 Task: Create "Digital Experiences" by using the "Salesforce Tabs + Visualforce" template.
Action: Mouse moved to (947, 66)
Screenshot: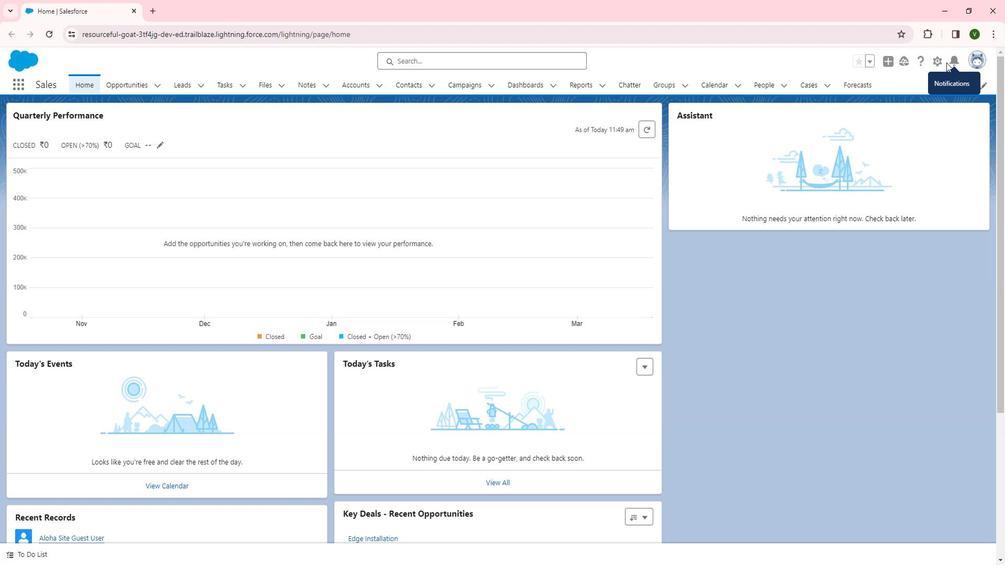 
Action: Mouse pressed left at (947, 66)
Screenshot: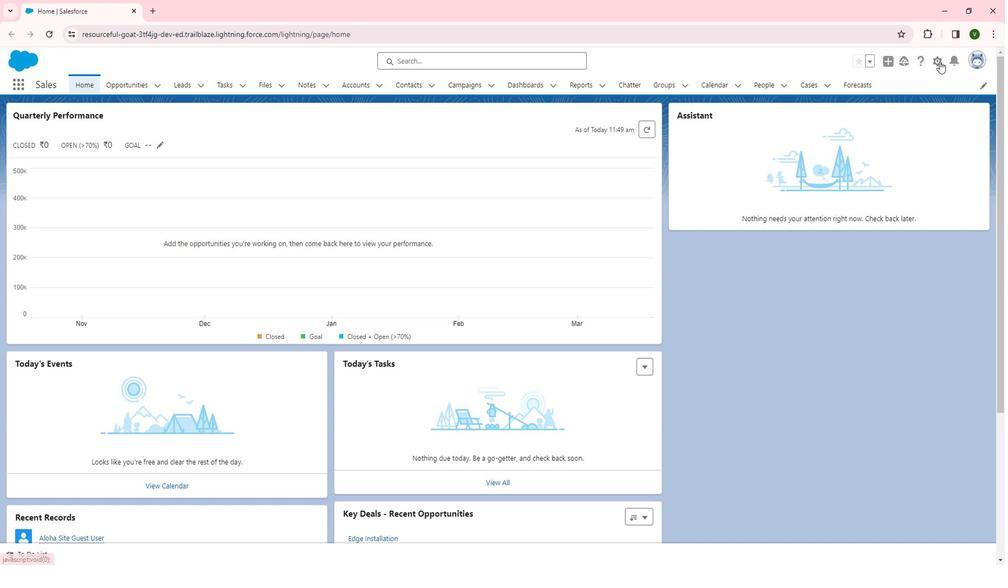 
Action: Mouse moved to (912, 93)
Screenshot: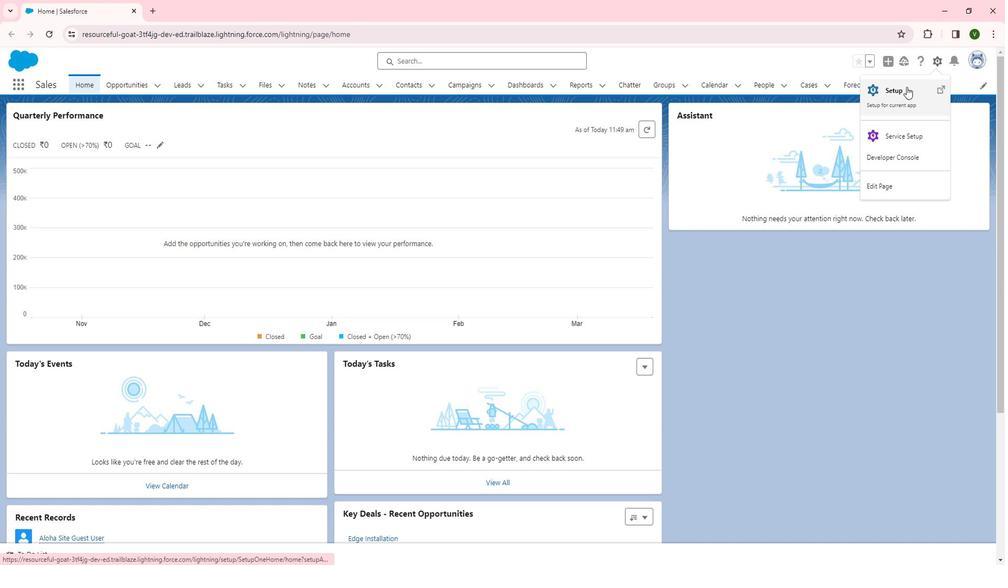 
Action: Mouse pressed left at (912, 93)
Screenshot: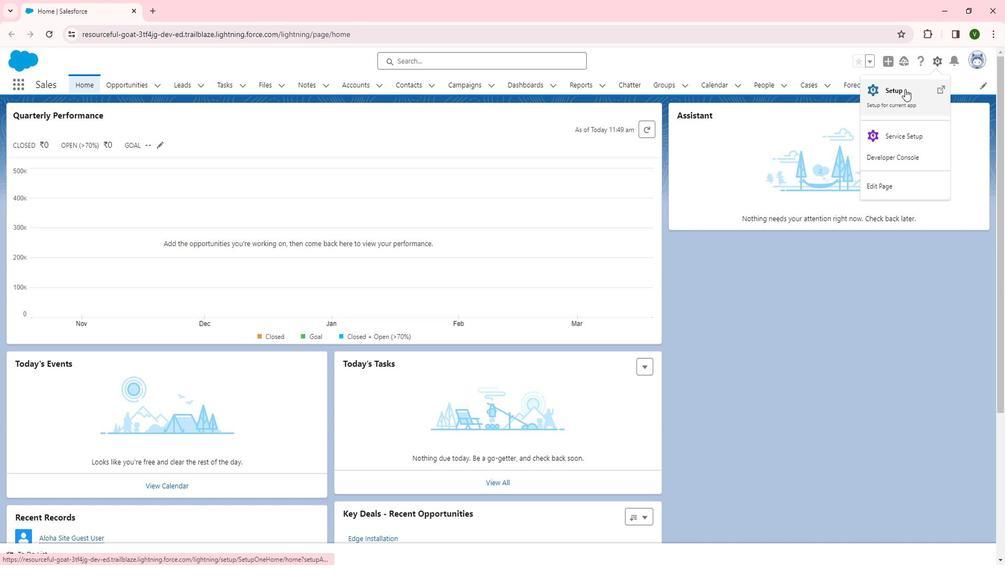 
Action: Mouse moved to (73, 364)
Screenshot: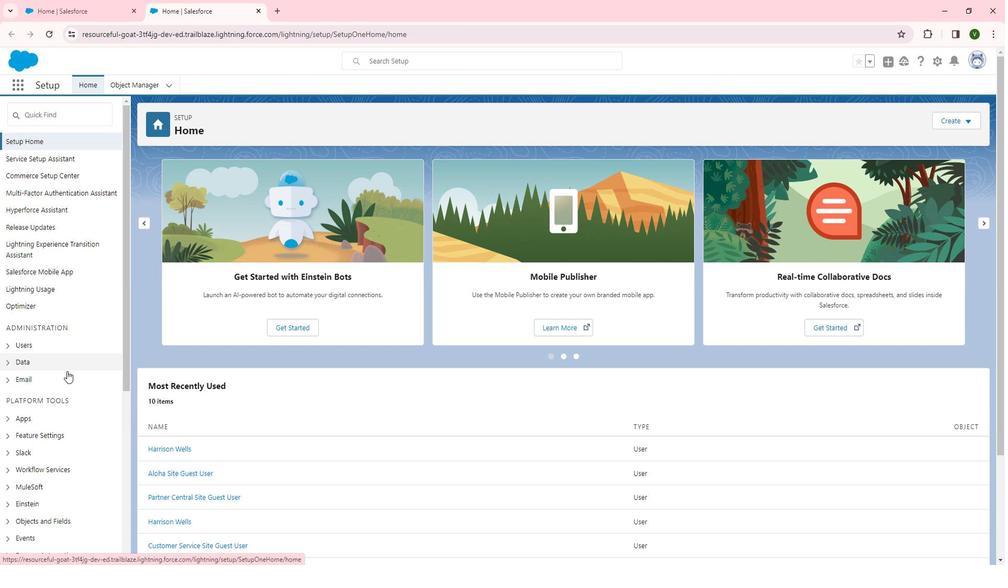 
Action: Mouse scrolled (73, 364) with delta (0, 0)
Screenshot: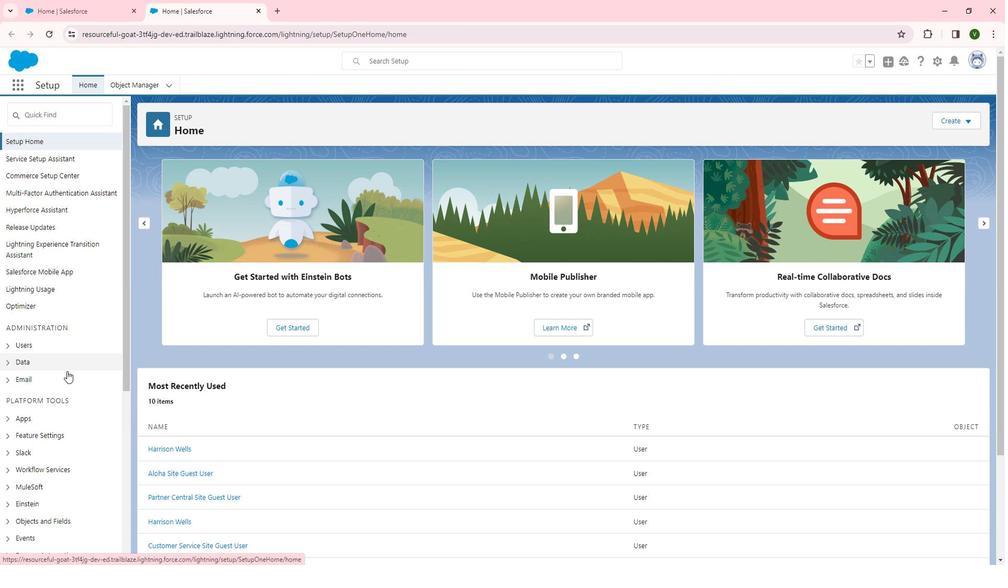
Action: Mouse moved to (72, 365)
Screenshot: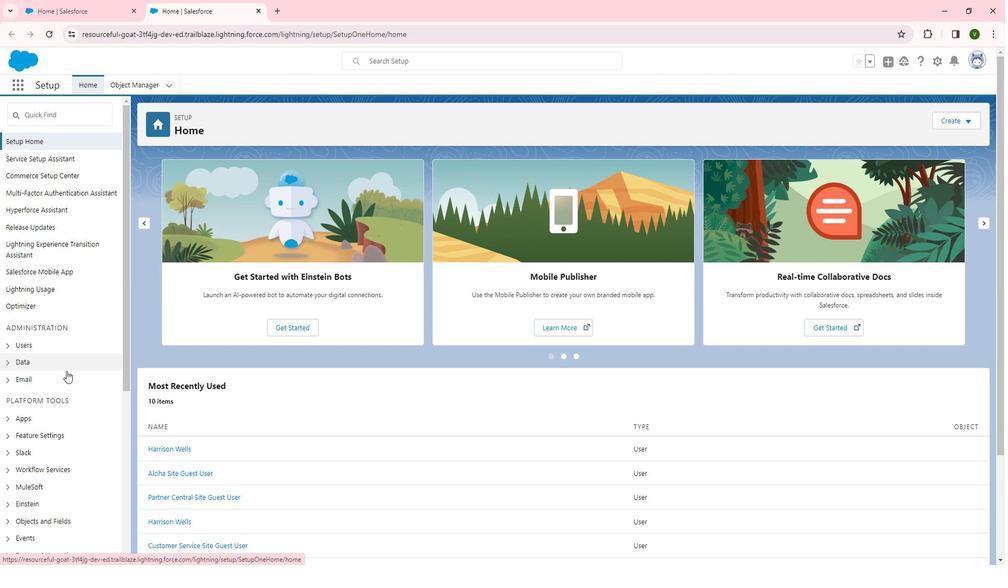 
Action: Mouse scrolled (72, 365) with delta (0, 0)
Screenshot: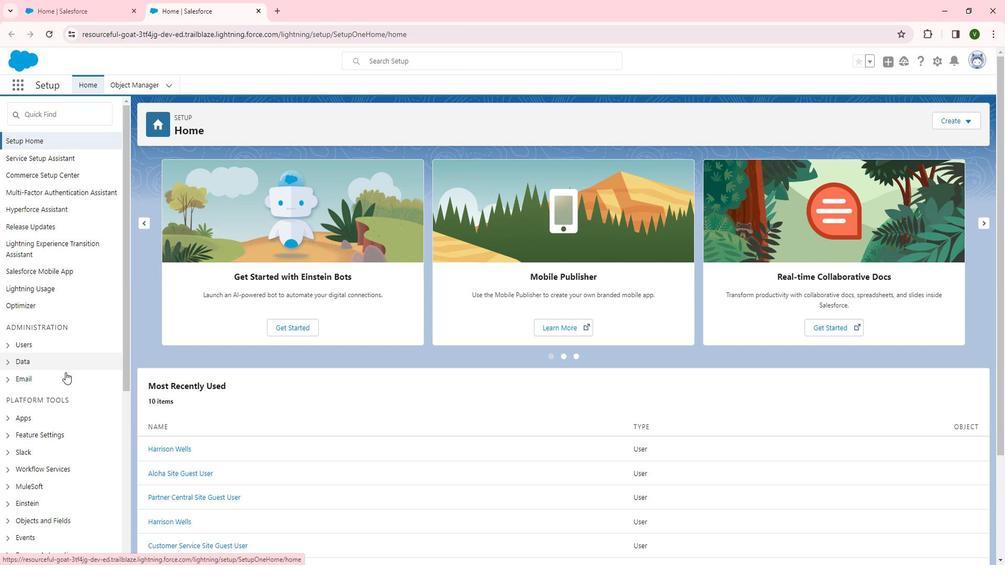 
Action: Mouse moved to (72, 365)
Screenshot: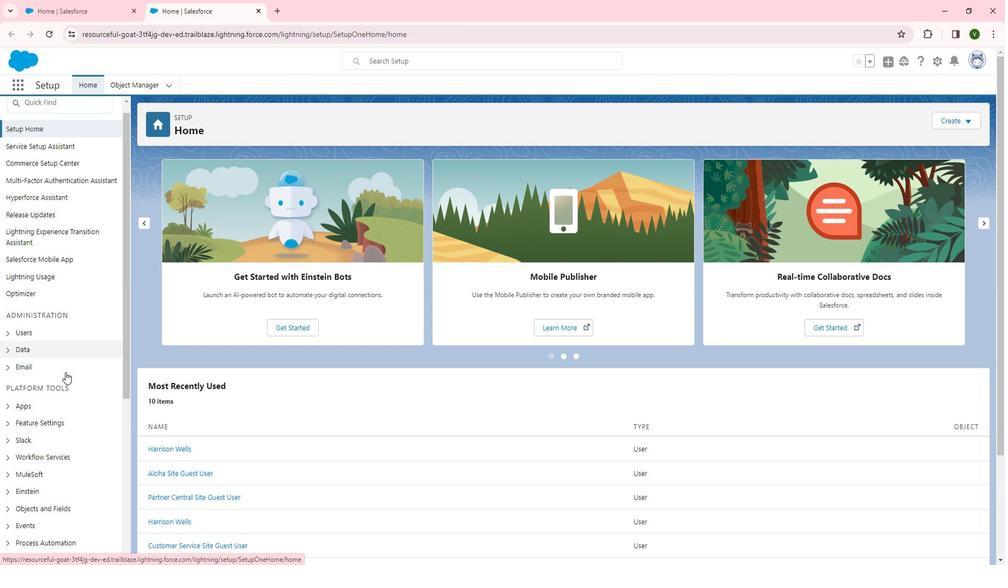 
Action: Mouse scrolled (72, 365) with delta (0, 0)
Screenshot: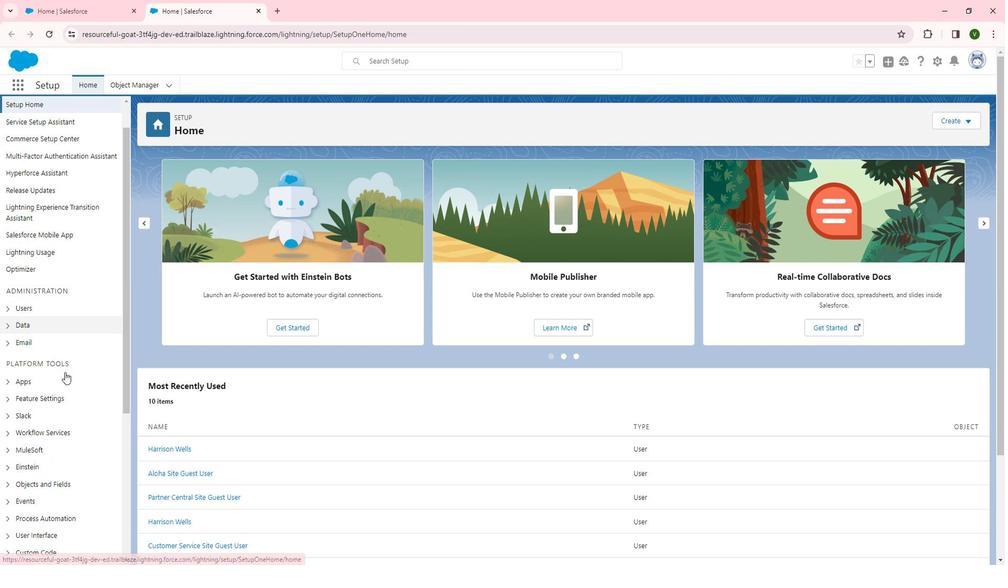 
Action: Mouse moved to (59, 265)
Screenshot: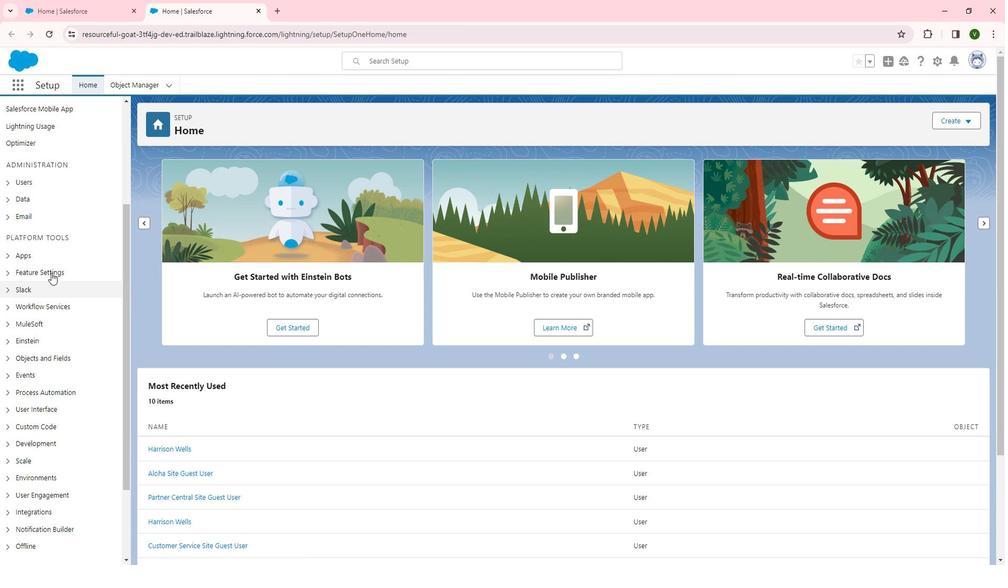 
Action: Mouse pressed left at (59, 265)
Screenshot: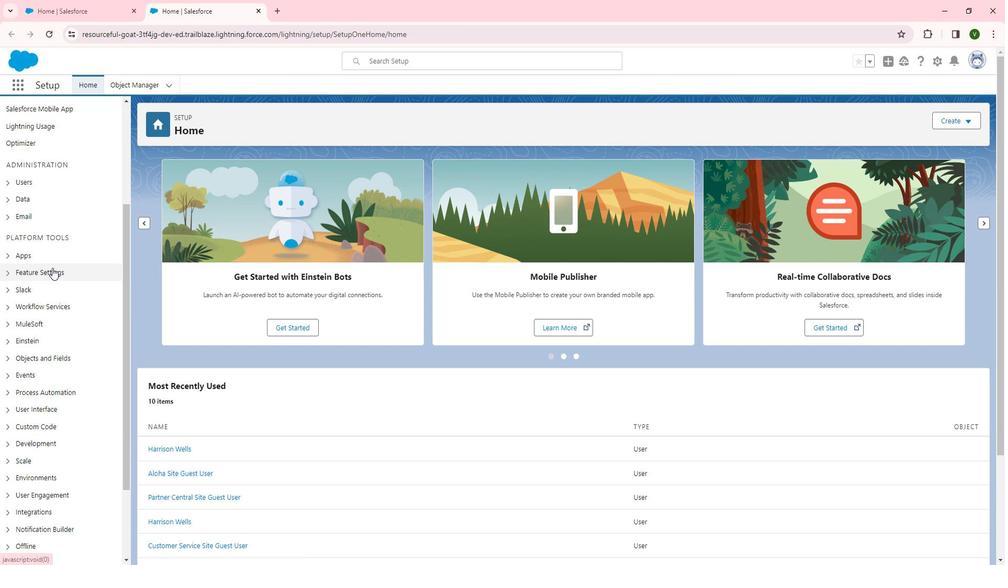 
Action: Mouse moved to (62, 348)
Screenshot: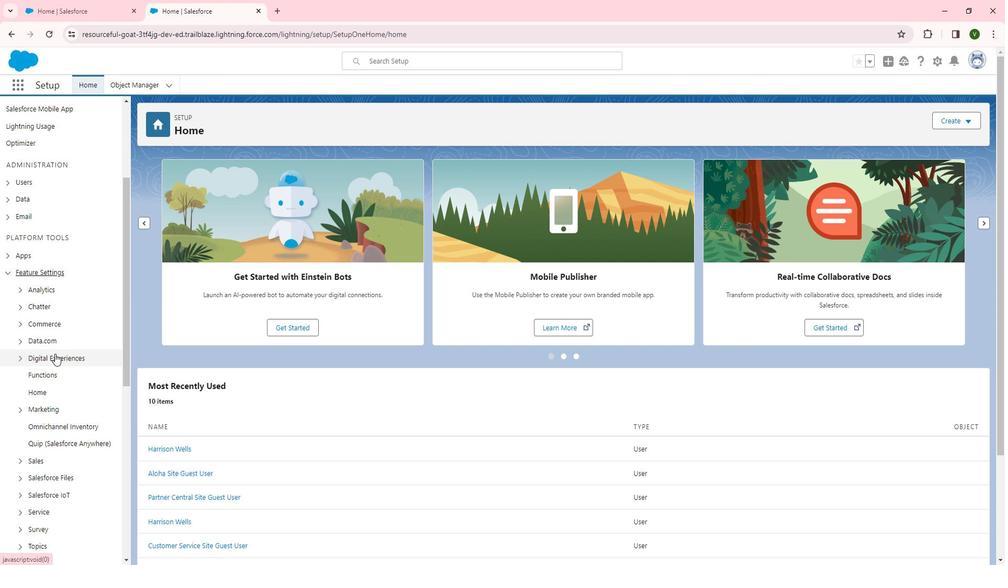 
Action: Mouse pressed left at (62, 348)
Screenshot: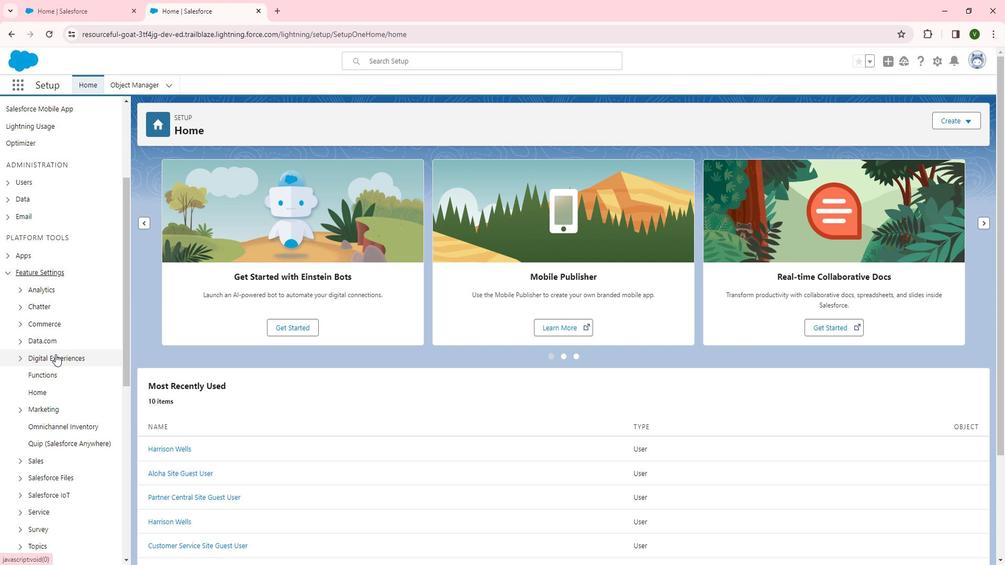 
Action: Mouse moved to (52, 368)
Screenshot: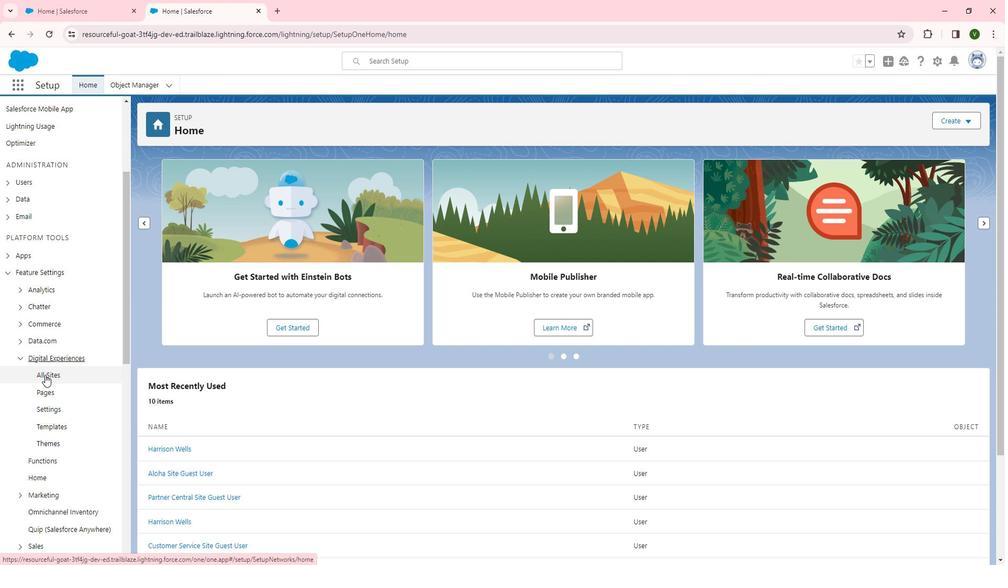 
Action: Mouse pressed left at (52, 368)
Screenshot: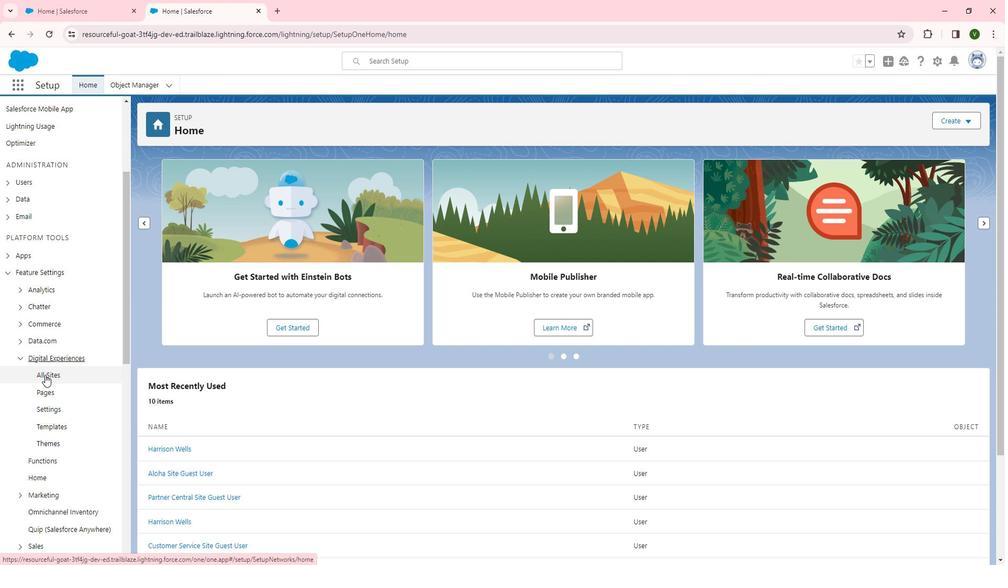 
Action: Mouse moved to (419, 216)
Screenshot: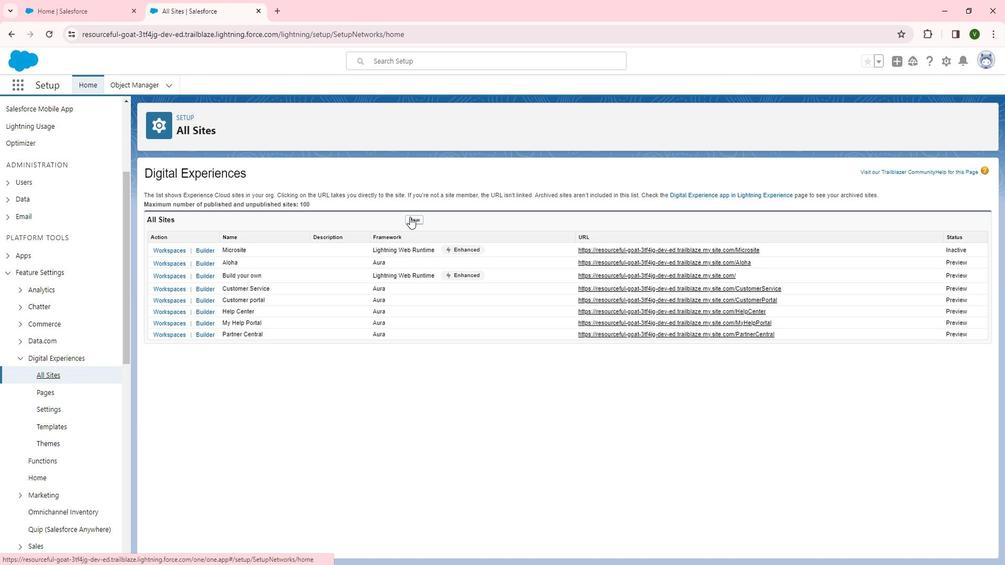 
Action: Mouse pressed left at (419, 216)
Screenshot: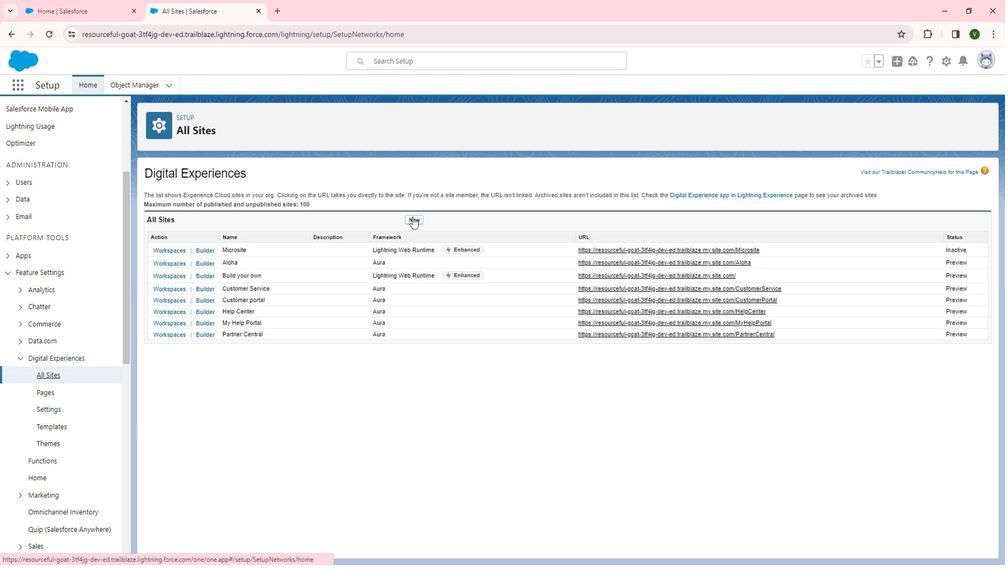 
Action: Mouse moved to (440, 325)
Screenshot: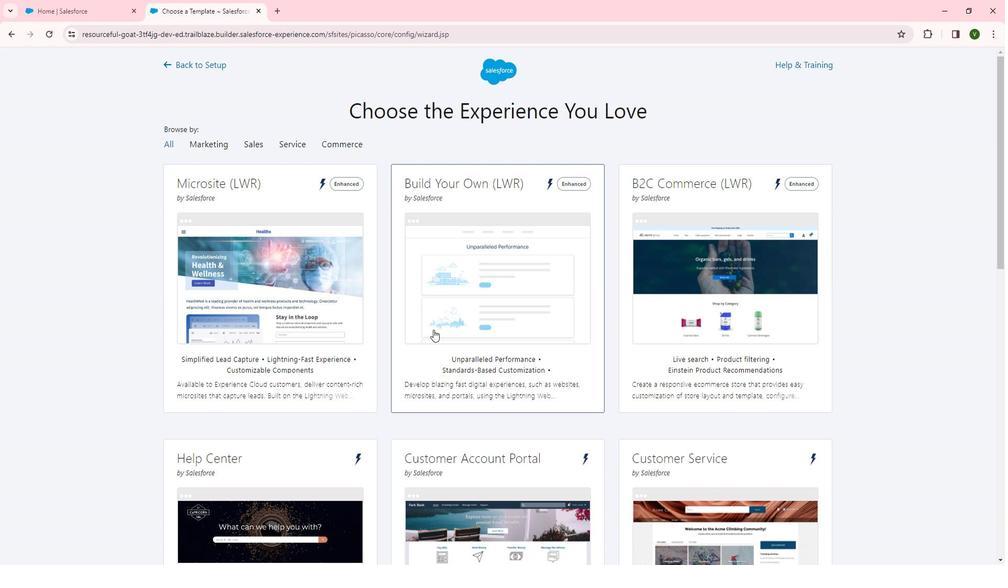 
Action: Mouse scrolled (440, 324) with delta (0, 0)
Screenshot: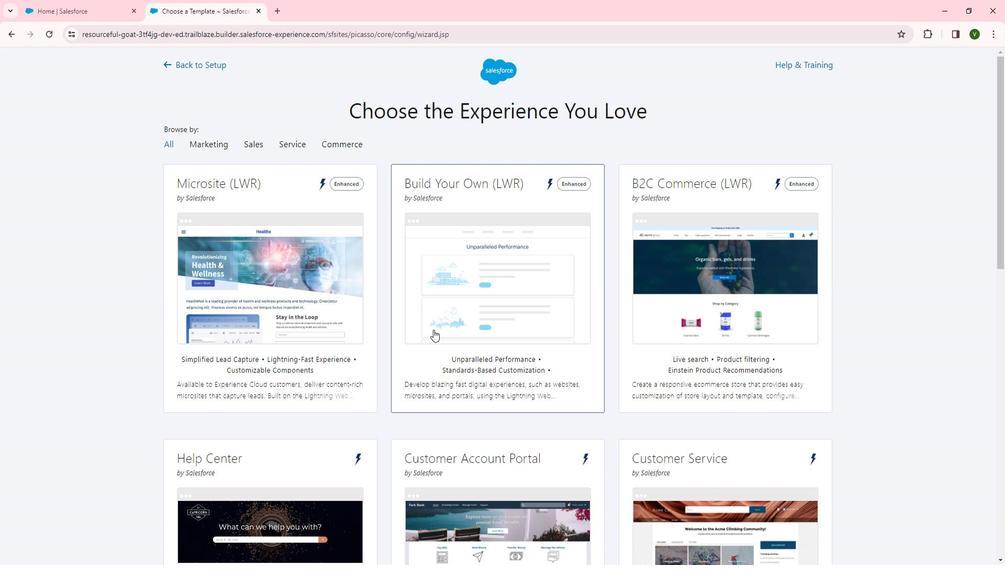 
Action: Mouse scrolled (440, 324) with delta (0, 0)
Screenshot: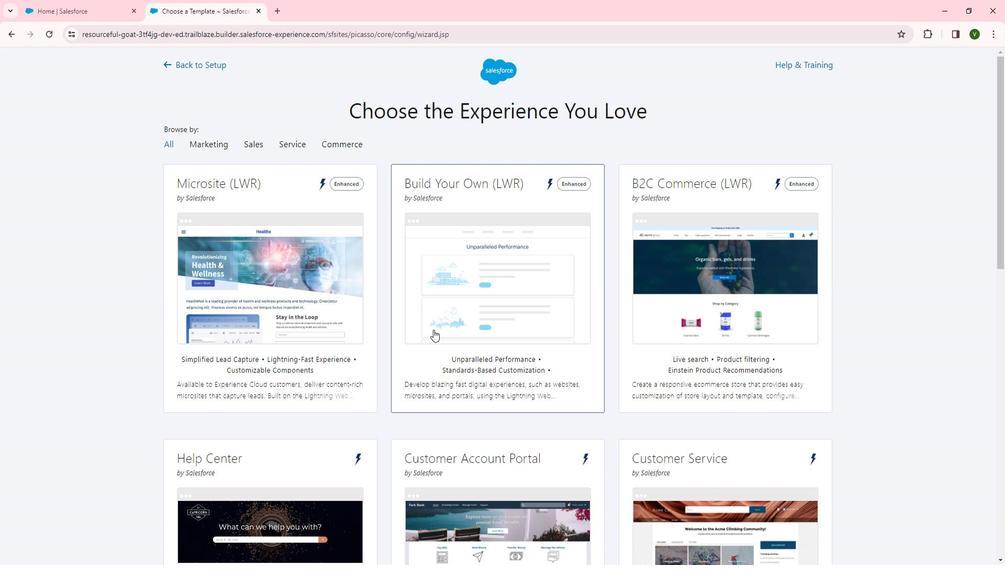 
Action: Mouse scrolled (440, 324) with delta (0, 0)
Screenshot: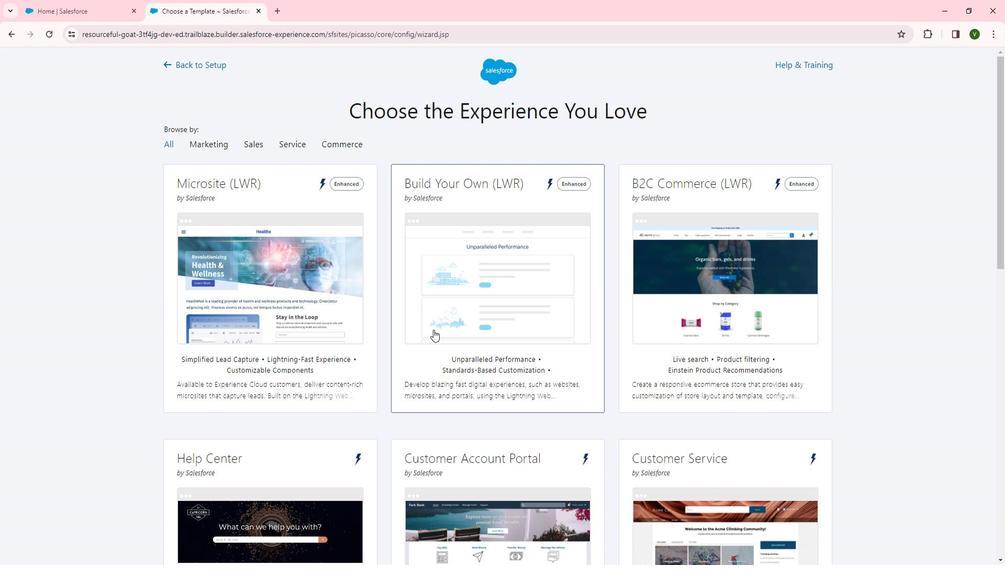 
Action: Mouse scrolled (440, 324) with delta (0, 0)
Screenshot: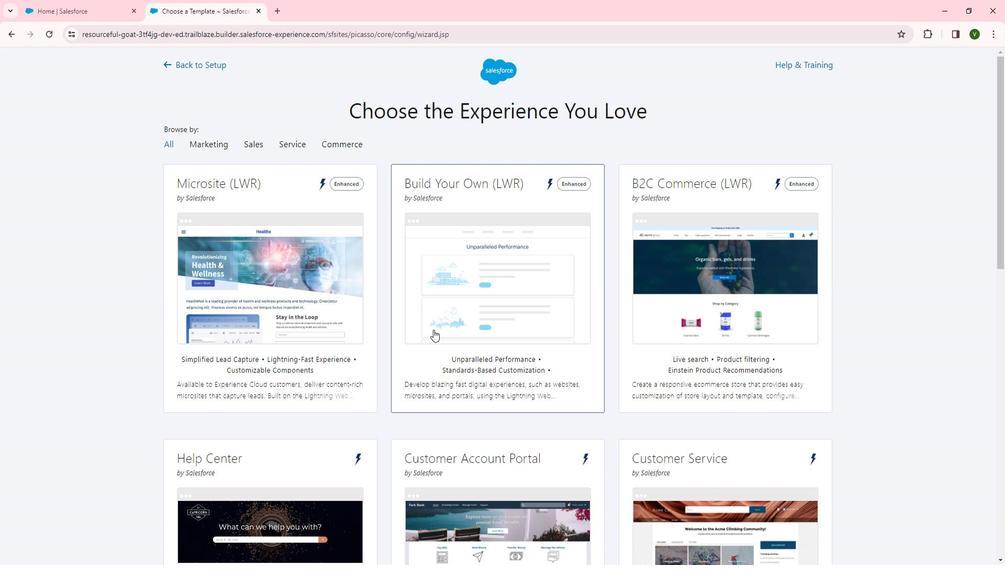 
Action: Mouse scrolled (440, 324) with delta (0, 0)
Screenshot: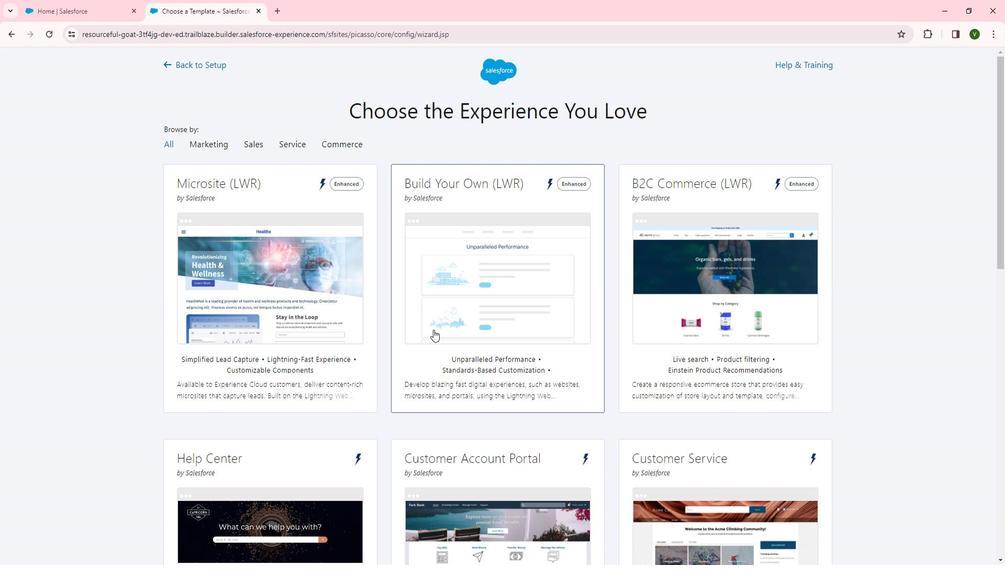 
Action: Mouse scrolled (440, 324) with delta (0, 0)
Screenshot: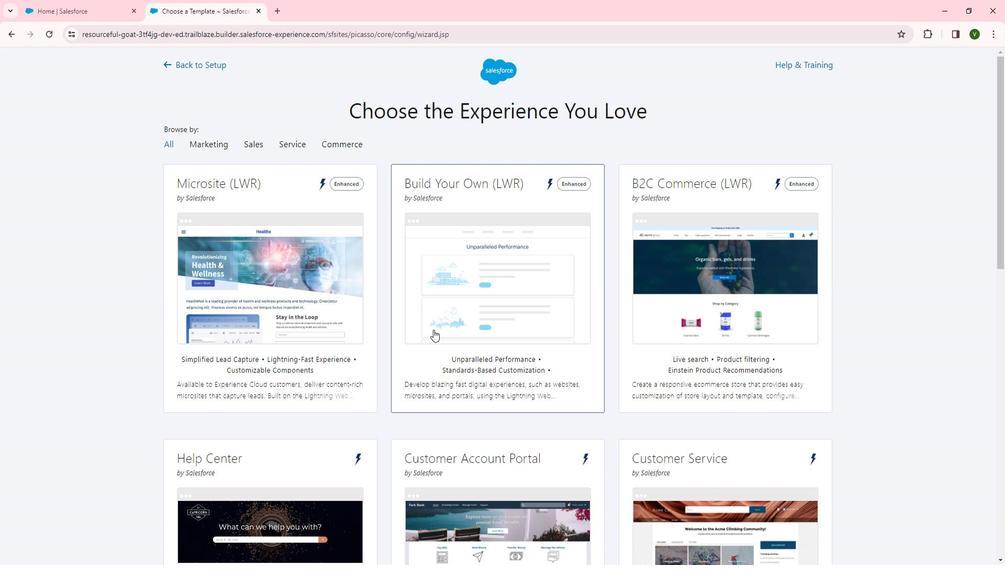 
Action: Mouse moved to (443, 324)
Screenshot: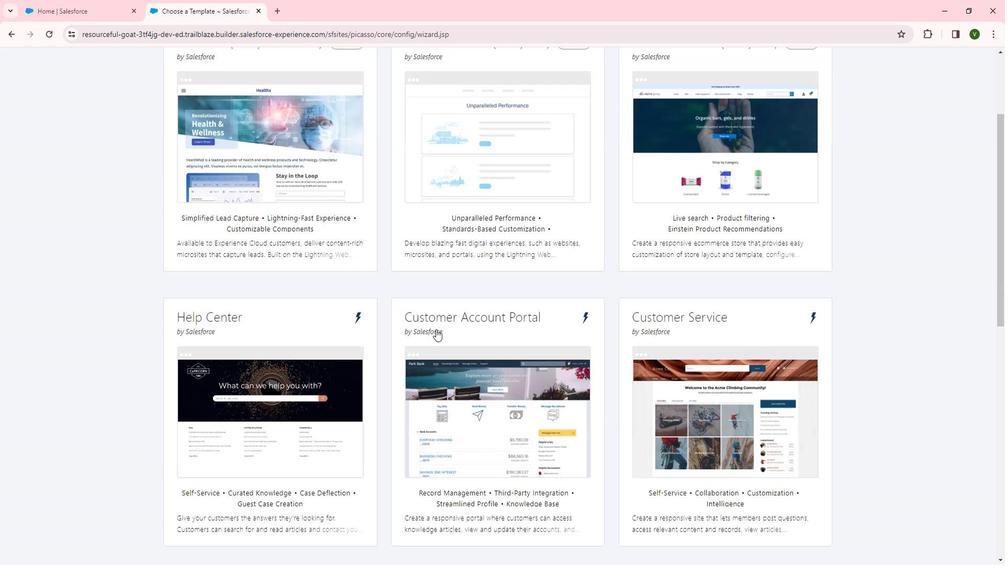 
Action: Mouse scrolled (443, 324) with delta (0, 0)
Screenshot: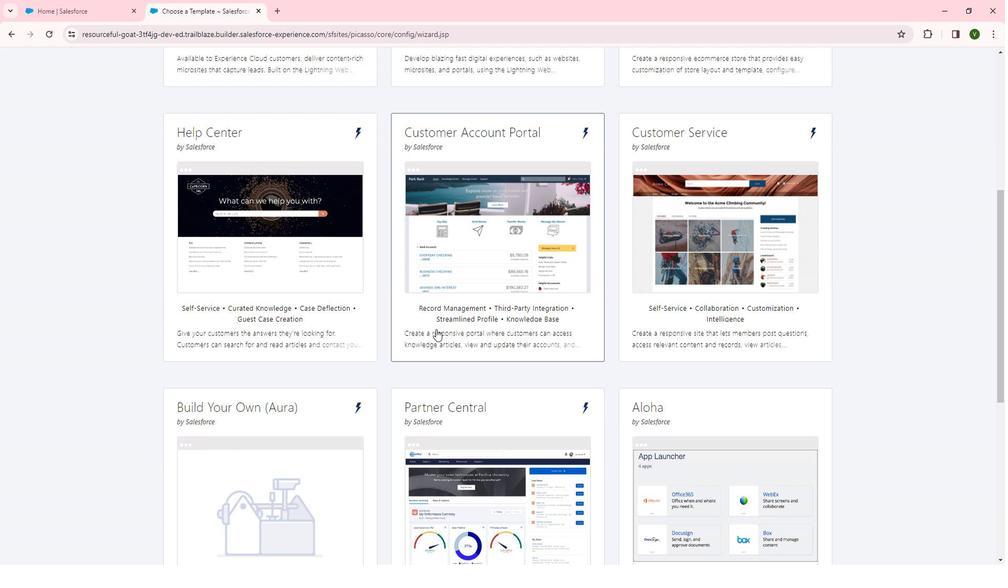 
Action: Mouse scrolled (443, 324) with delta (0, 0)
Screenshot: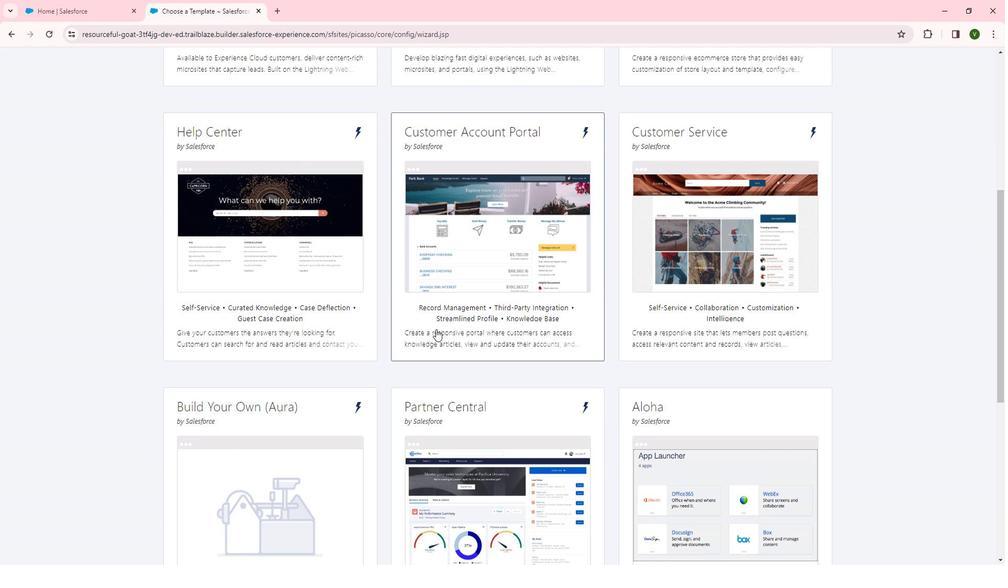 
Action: Mouse scrolled (443, 324) with delta (0, 0)
Screenshot: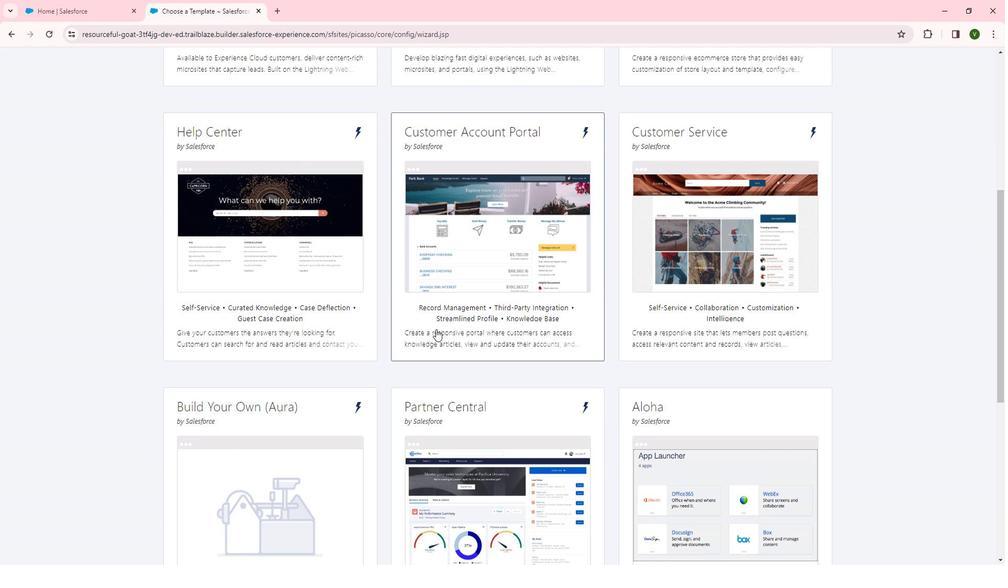 
Action: Mouse scrolled (443, 324) with delta (0, 0)
Screenshot: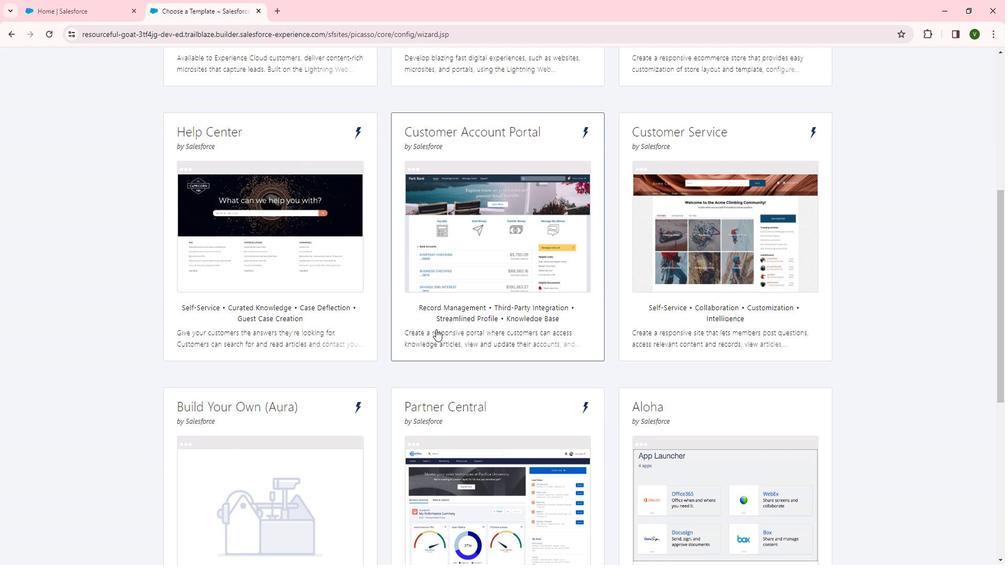 
Action: Mouse scrolled (443, 324) with delta (0, 0)
Screenshot: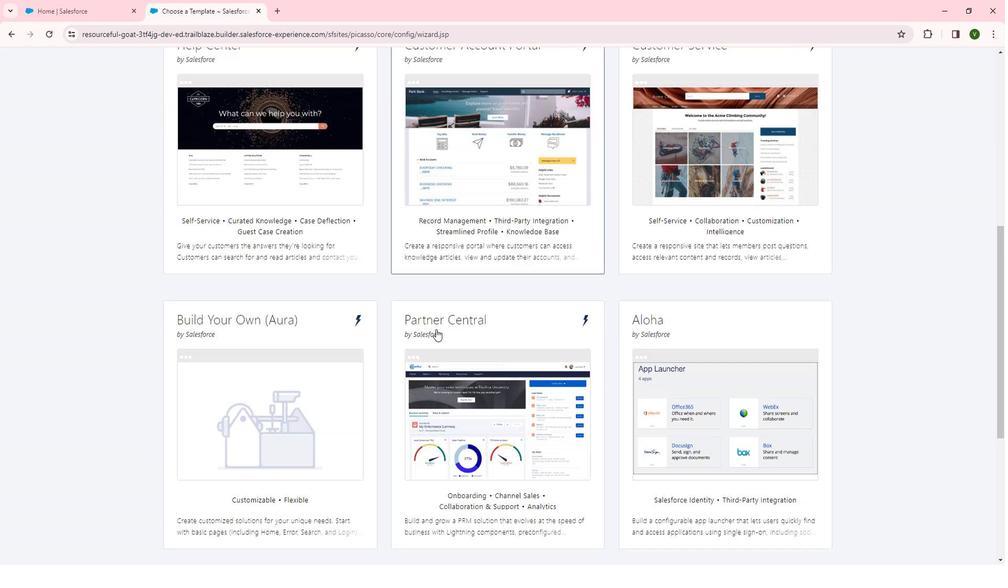 
Action: Mouse moved to (318, 387)
Screenshot: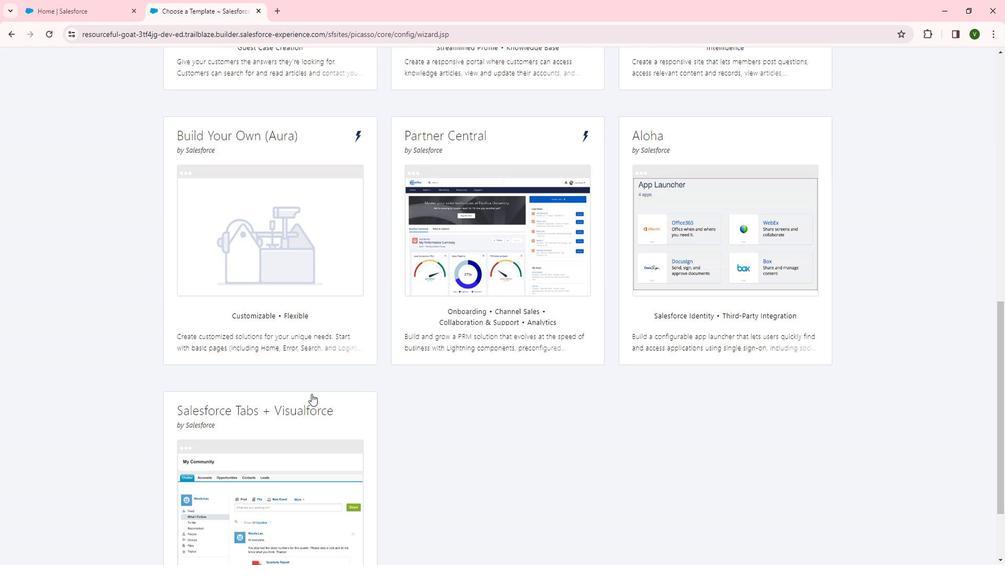 
Action: Mouse scrolled (318, 387) with delta (0, 0)
Screenshot: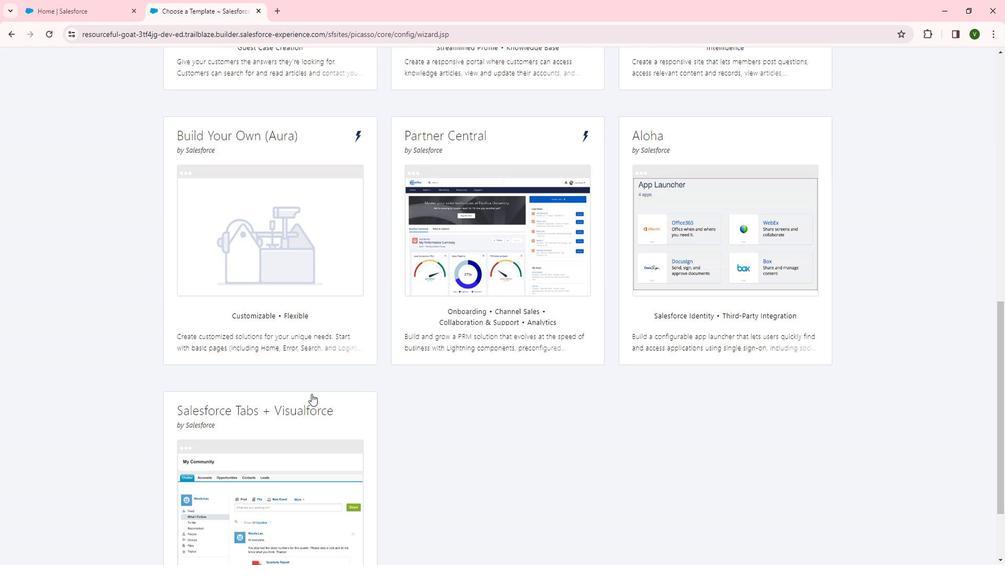 
Action: Mouse moved to (317, 388)
Screenshot: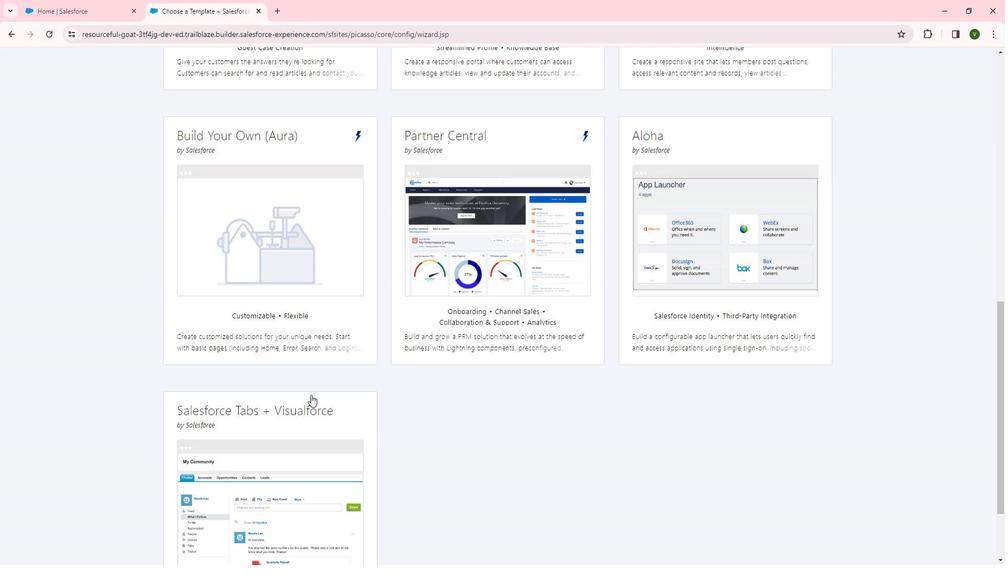 
Action: Mouse scrolled (317, 387) with delta (0, 0)
Screenshot: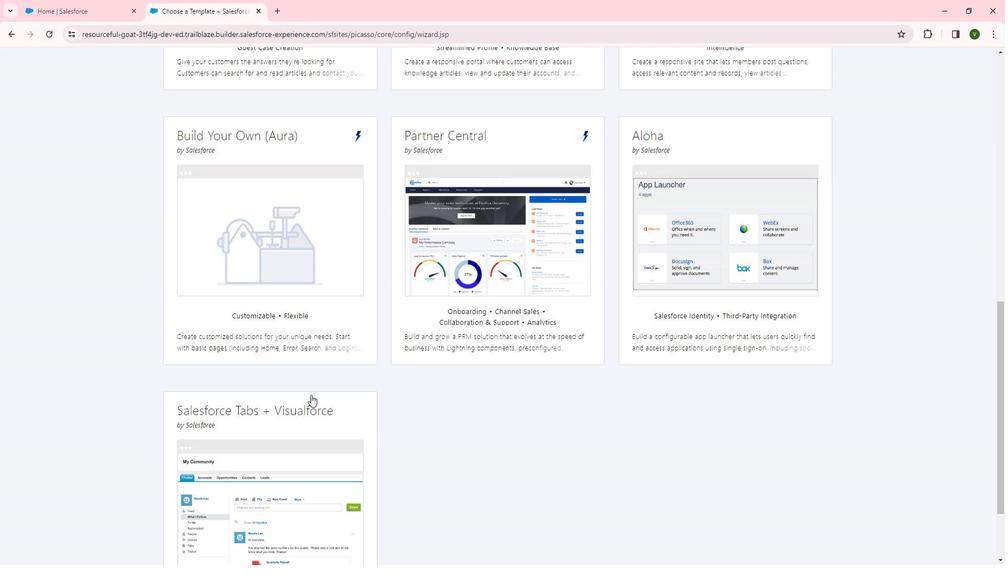
Action: Mouse scrolled (317, 387) with delta (0, 0)
Screenshot: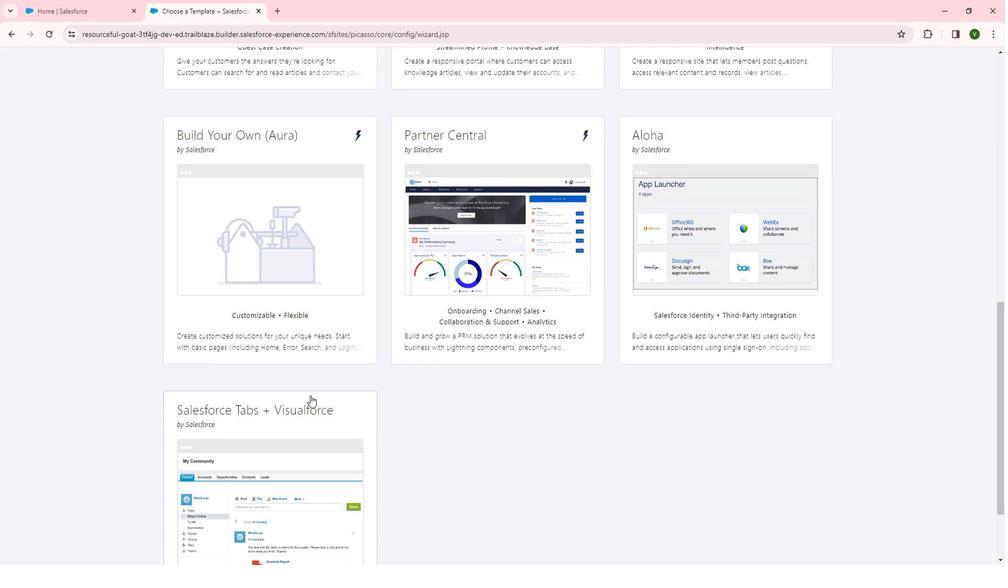 
Action: Mouse moved to (317, 388)
Screenshot: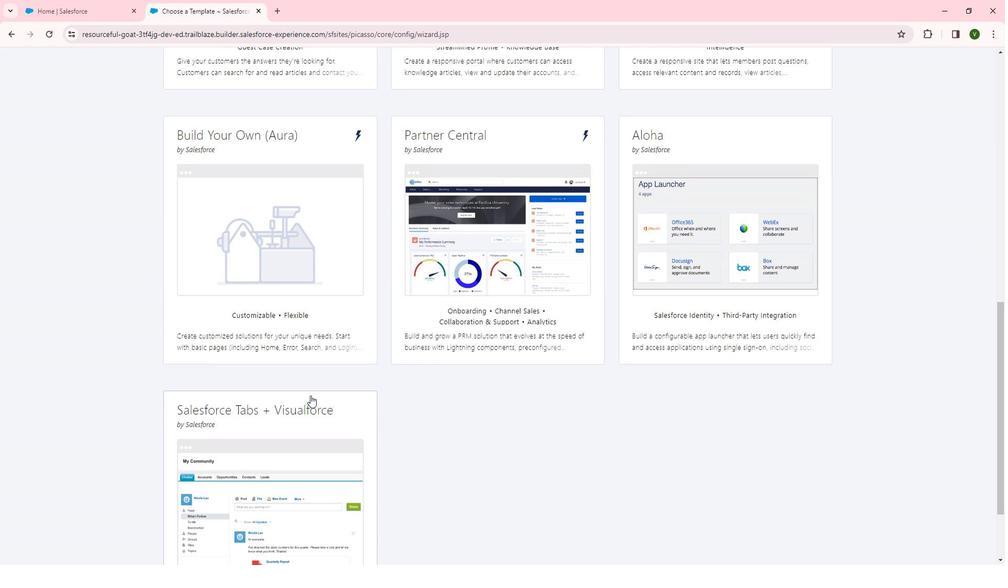 
Action: Mouse scrolled (317, 388) with delta (0, 0)
Screenshot: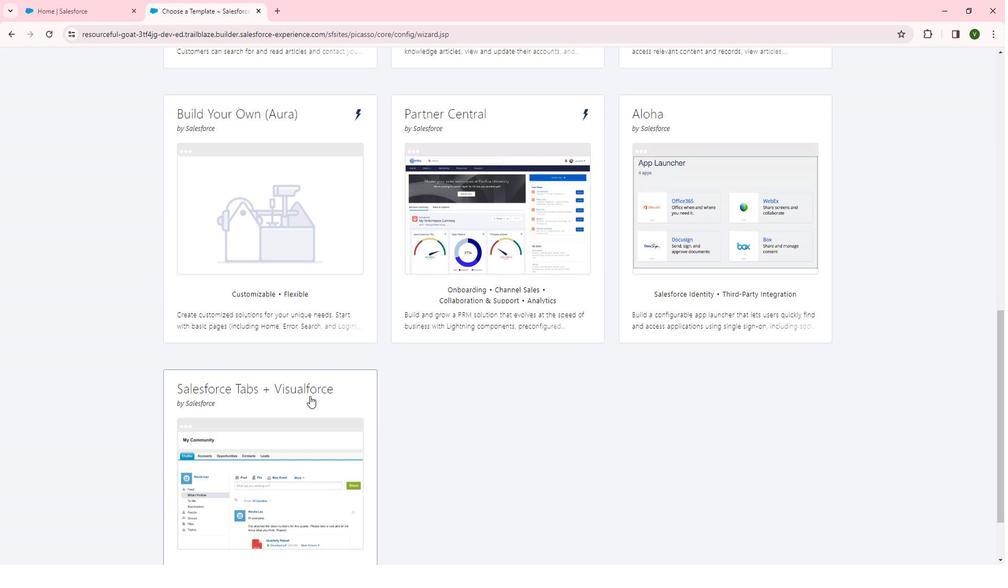 
Action: Mouse moved to (245, 361)
Screenshot: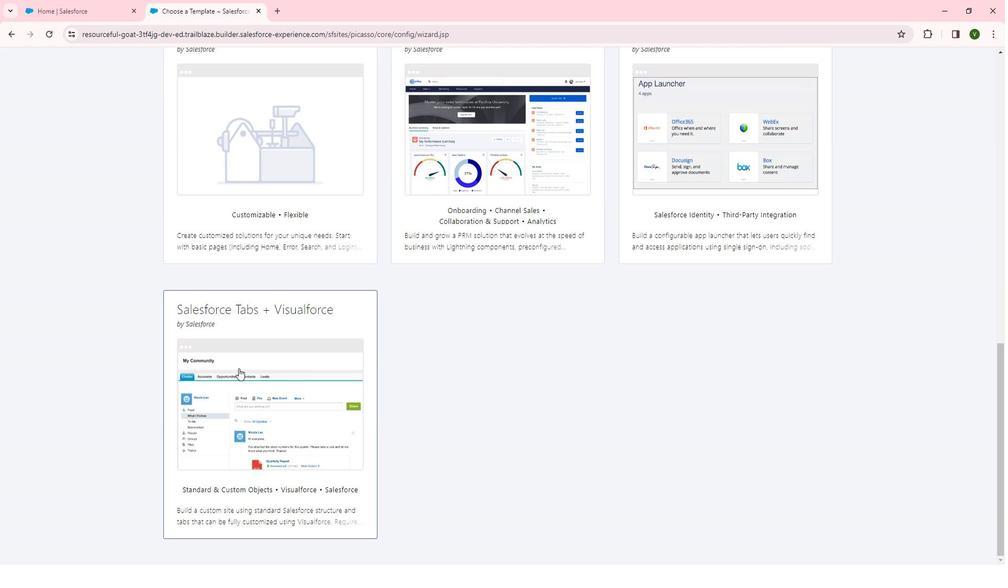 
Action: Mouse pressed left at (245, 361)
Screenshot: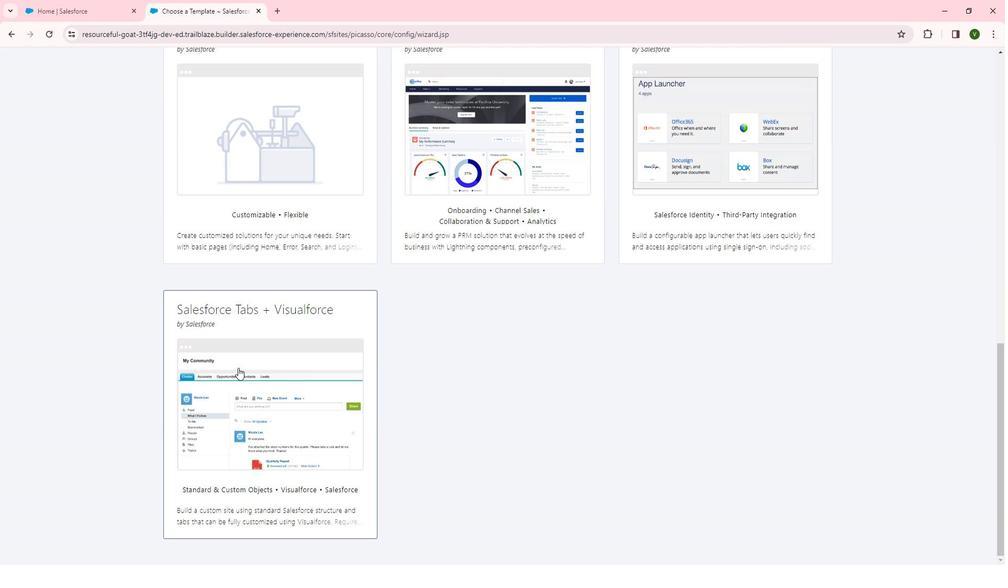
Action: Mouse moved to (620, 180)
Screenshot: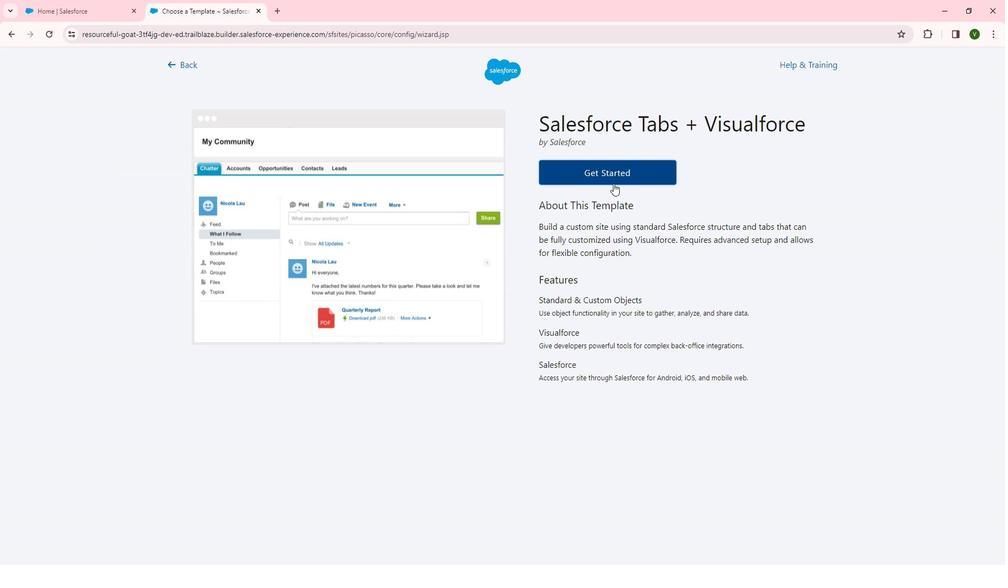 
Action: Mouse pressed left at (620, 180)
Screenshot: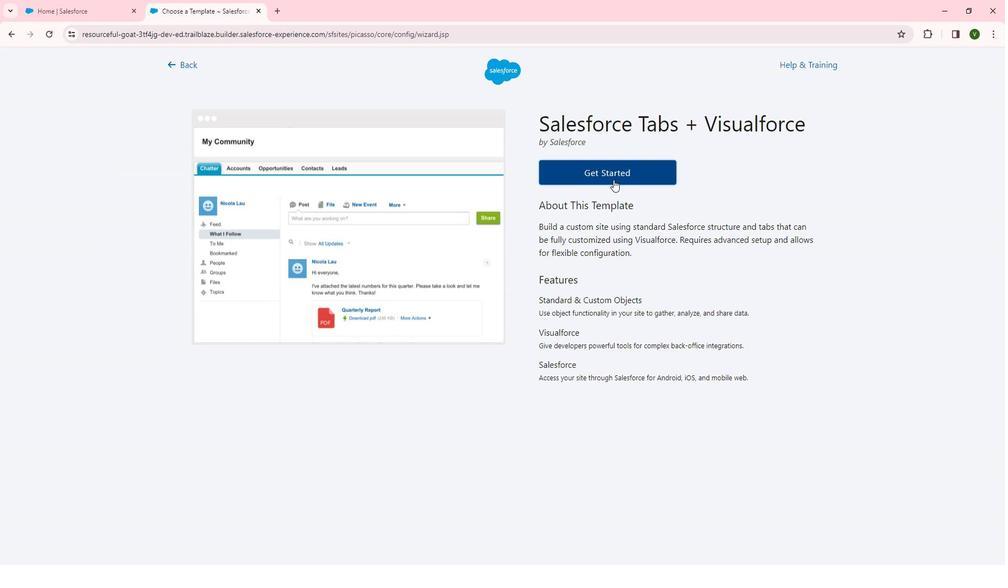 
Action: Mouse moved to (620, 188)
Screenshot: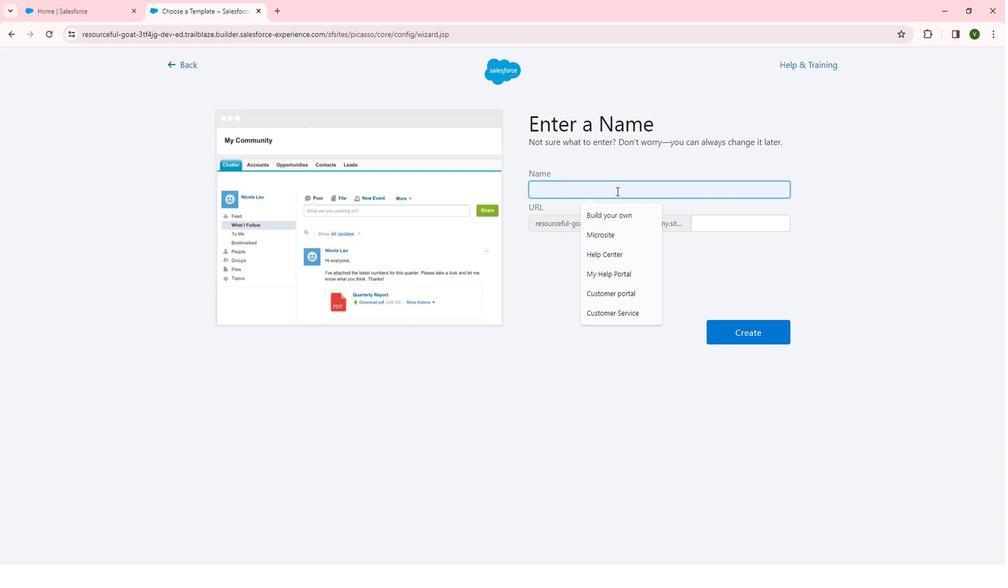 
Action: Mouse pressed left at (620, 188)
Screenshot: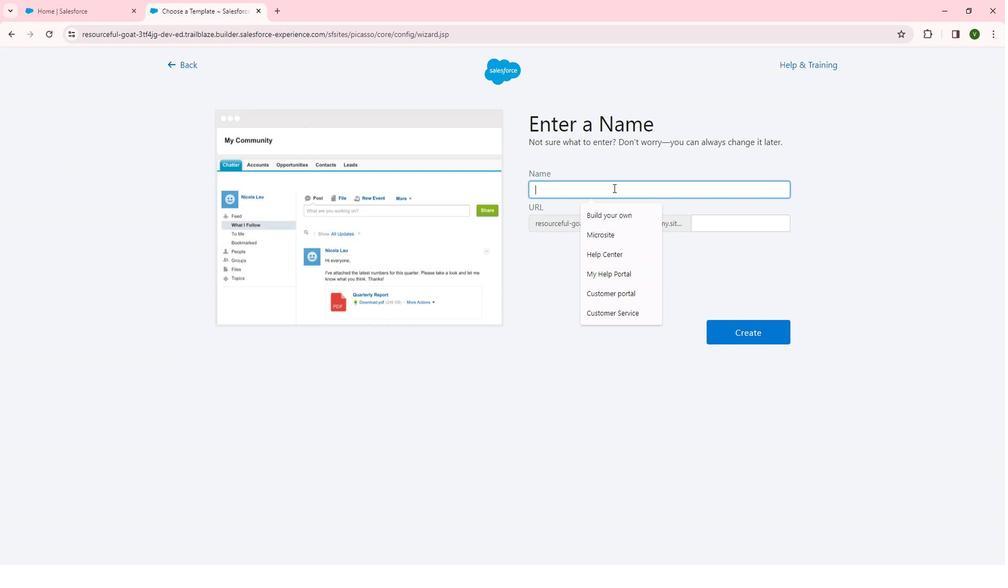 
Action: Key pressed <Key.shift><Key.shift><Key.shift><Key.shift>SF<Key.shift>Tabs<Key.space><Key.shift>+<Key.shift>VF<Key.tab><Key.shift>SF
Screenshot: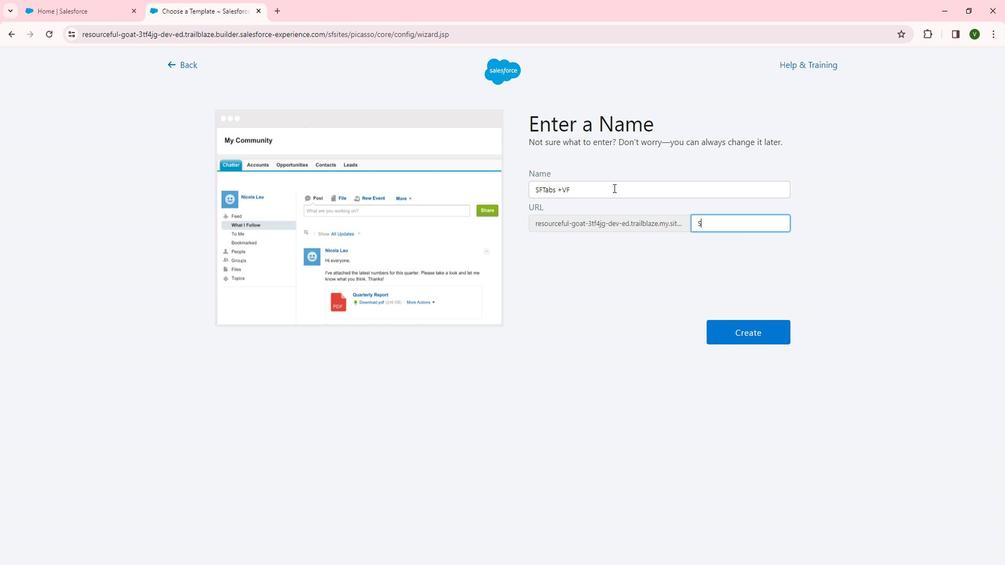 
Action: Mouse moved to (620, 188)
Screenshot: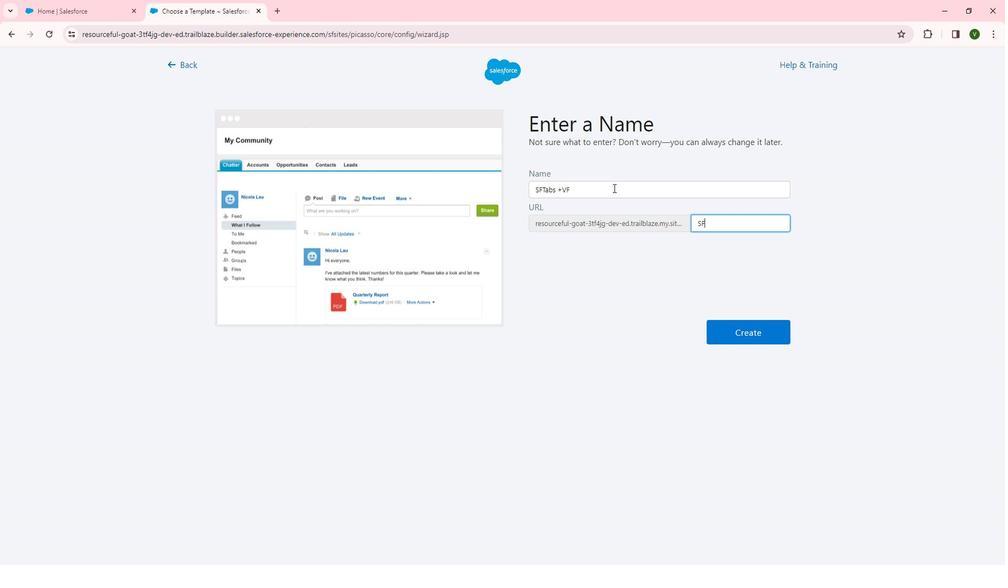 
Action: Key pressed tabs<Key.shift>And<Key.shift><Key.shift><Key.shift><Key.shift><Key.shift><Key.shift>F<Key.backspace><Key.shift>VF
Screenshot: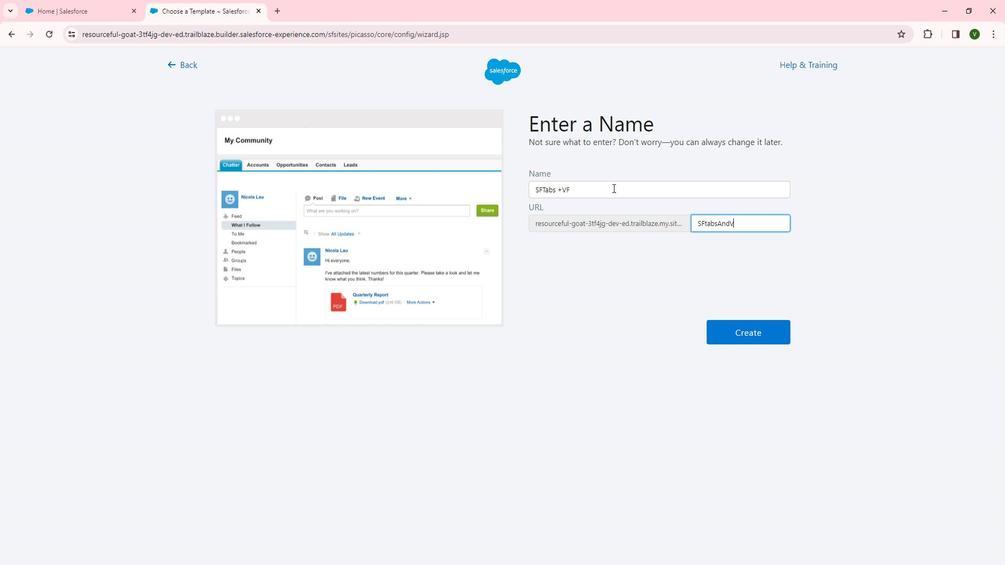 
Action: Mouse moved to (761, 320)
Screenshot: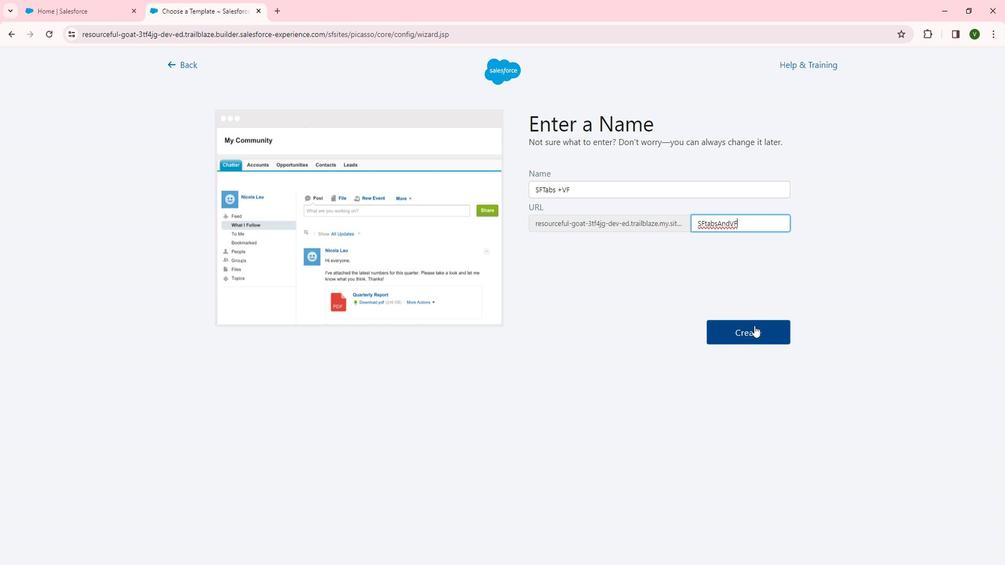 
Action: Mouse pressed left at (761, 320)
Screenshot: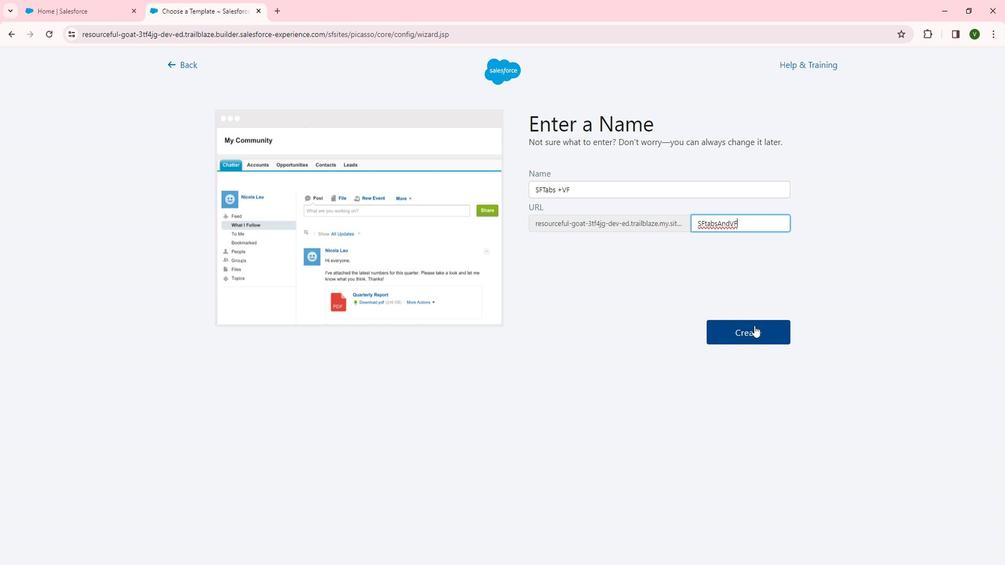 
Action: Mouse moved to (575, 324)
Screenshot: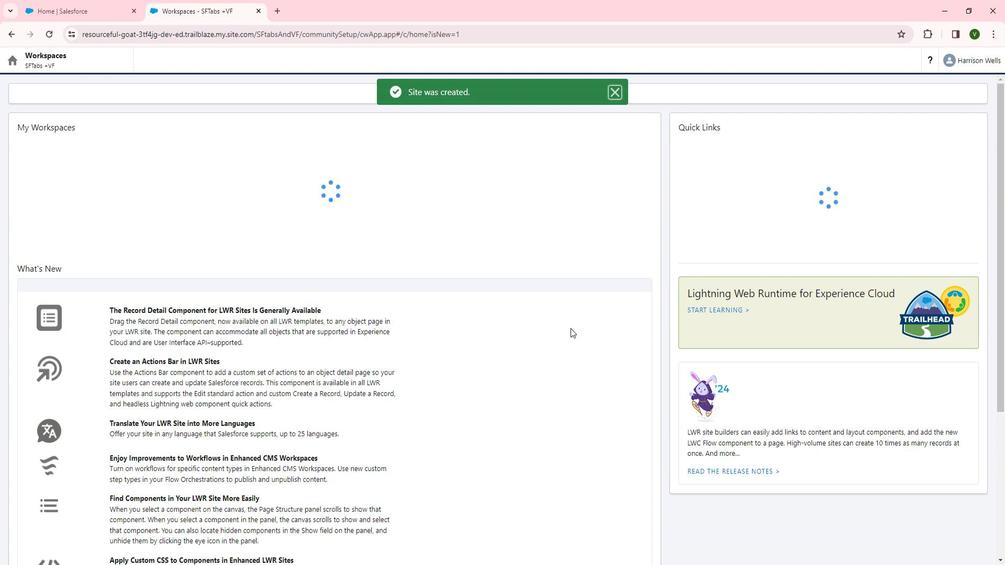 
